 Task: Look for gluten-free products in the category "Cereal".
Action: Mouse moved to (742, 263)
Screenshot: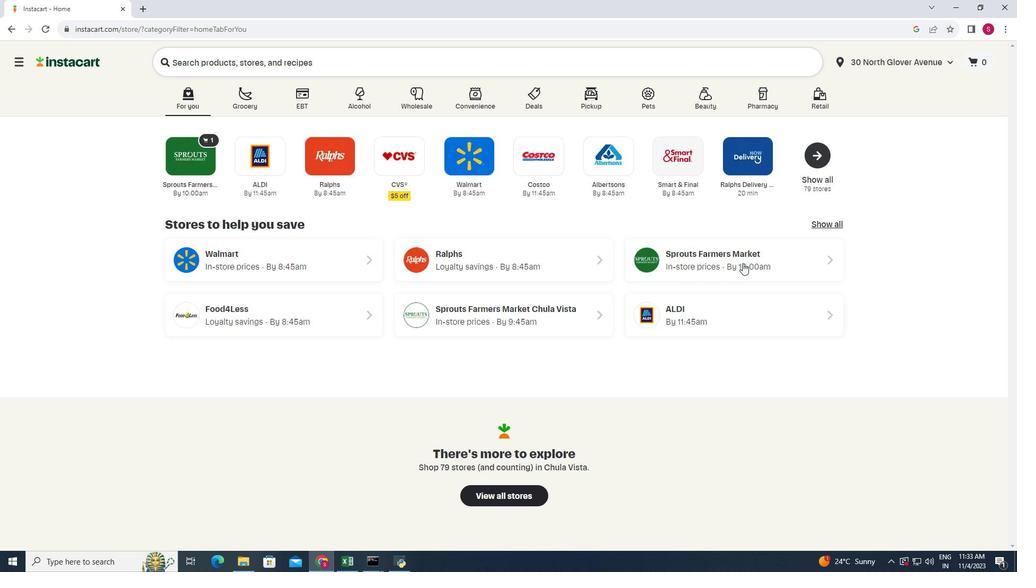 
Action: Mouse pressed left at (742, 263)
Screenshot: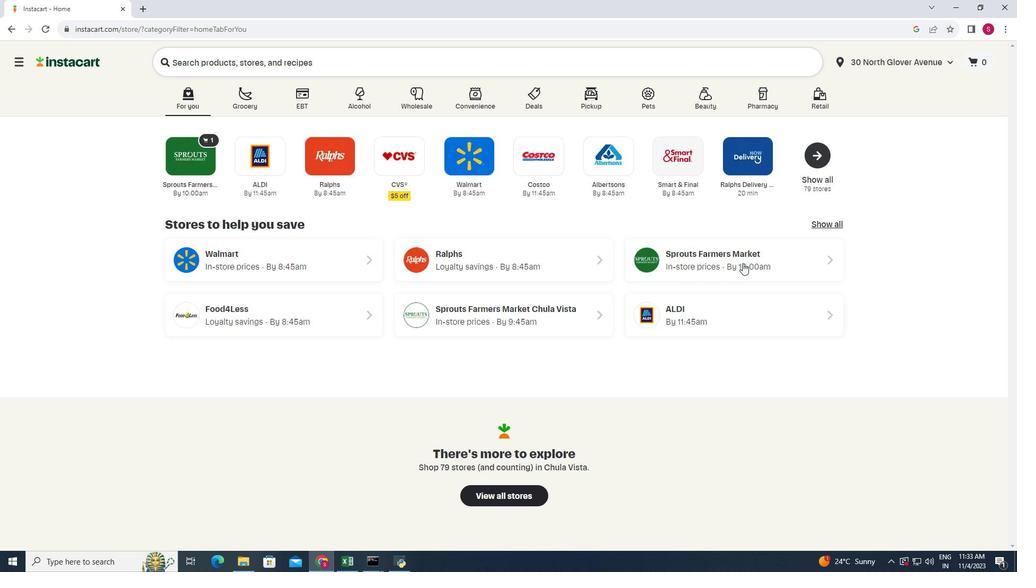 
Action: Mouse moved to (87, 307)
Screenshot: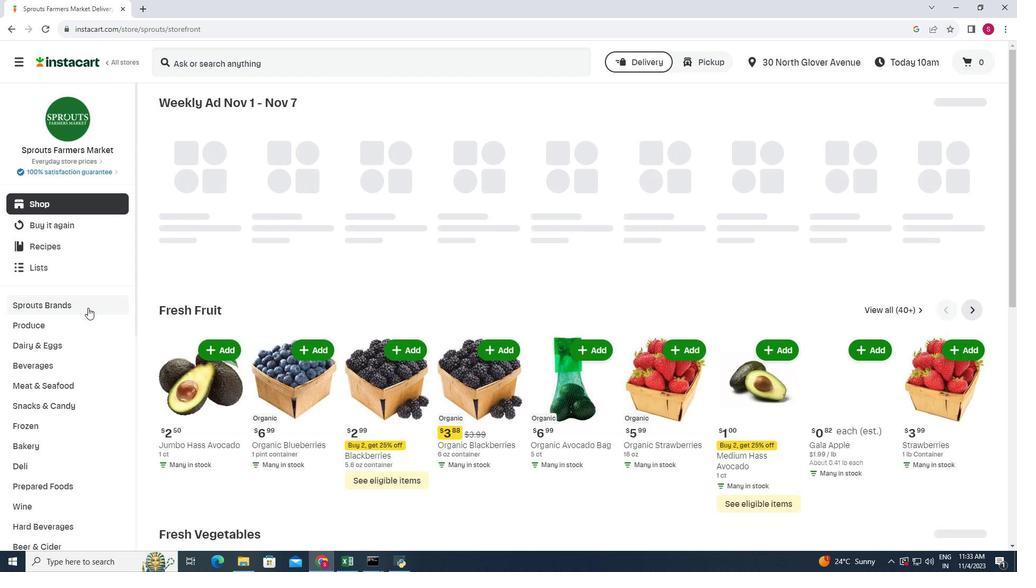
Action: Mouse scrolled (87, 307) with delta (0, 0)
Screenshot: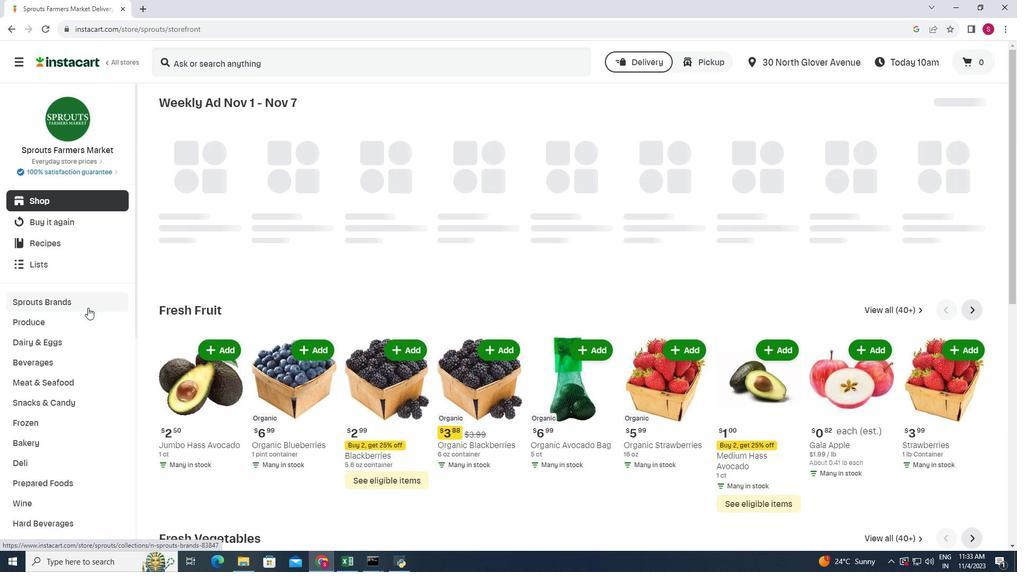 
Action: Mouse scrolled (87, 307) with delta (0, 0)
Screenshot: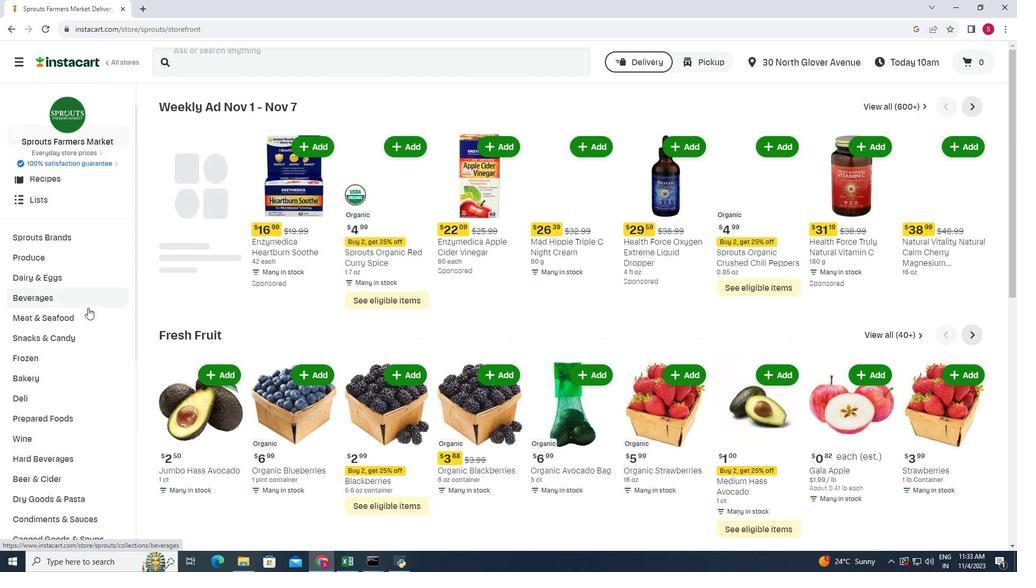 
Action: Mouse scrolled (87, 307) with delta (0, 0)
Screenshot: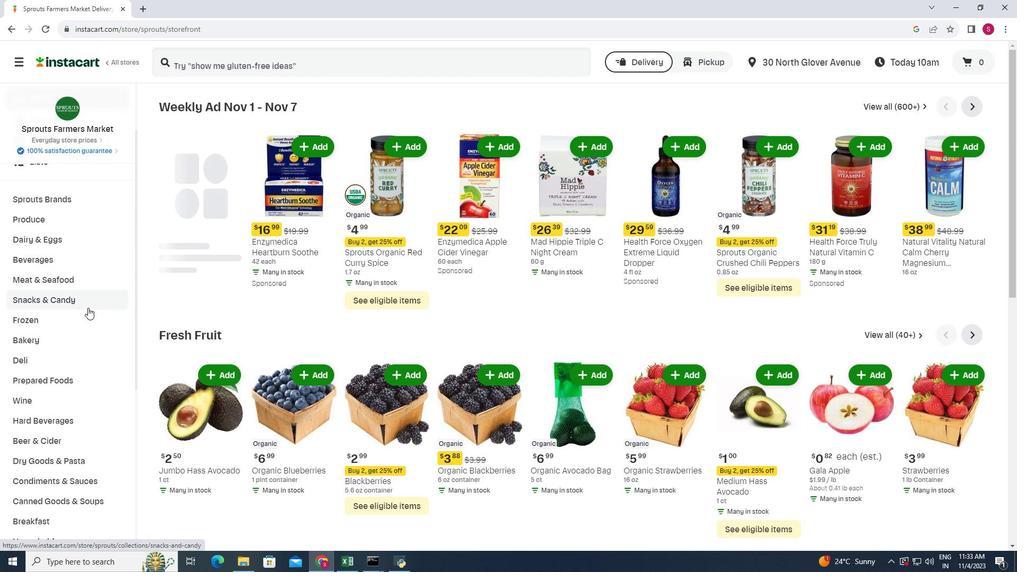 
Action: Mouse scrolled (87, 307) with delta (0, 0)
Screenshot: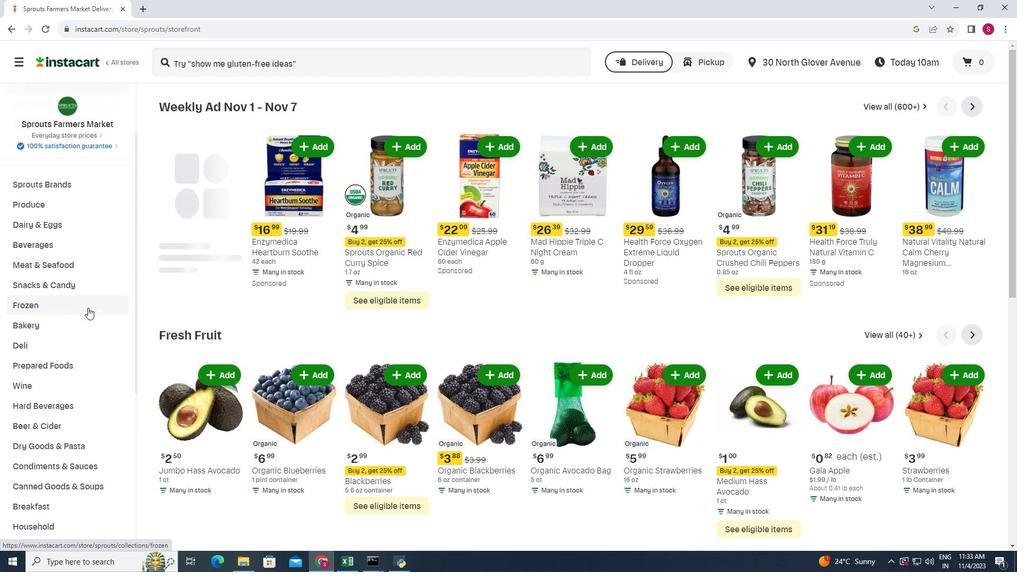 
Action: Mouse moved to (56, 464)
Screenshot: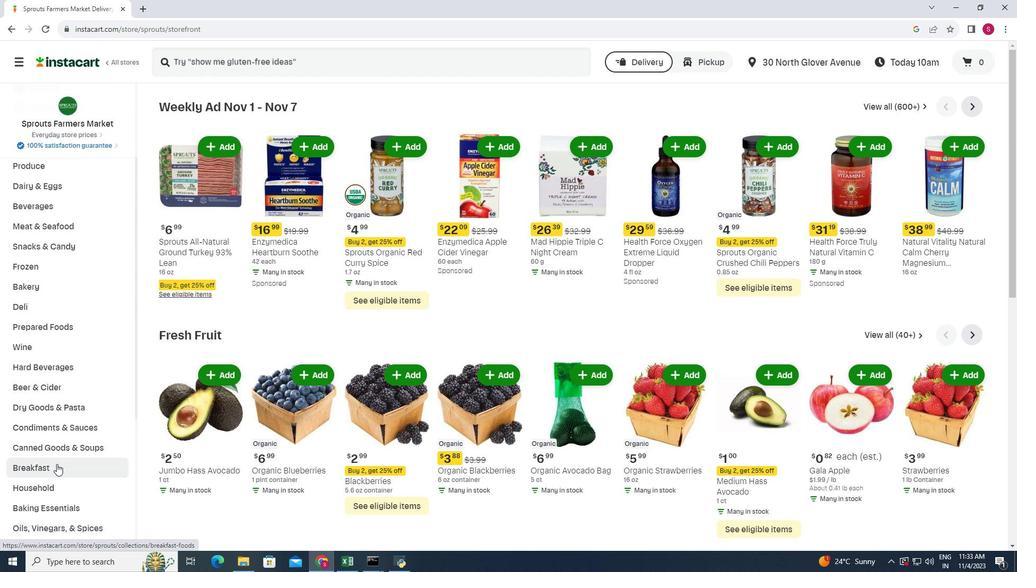 
Action: Mouse pressed left at (56, 464)
Screenshot: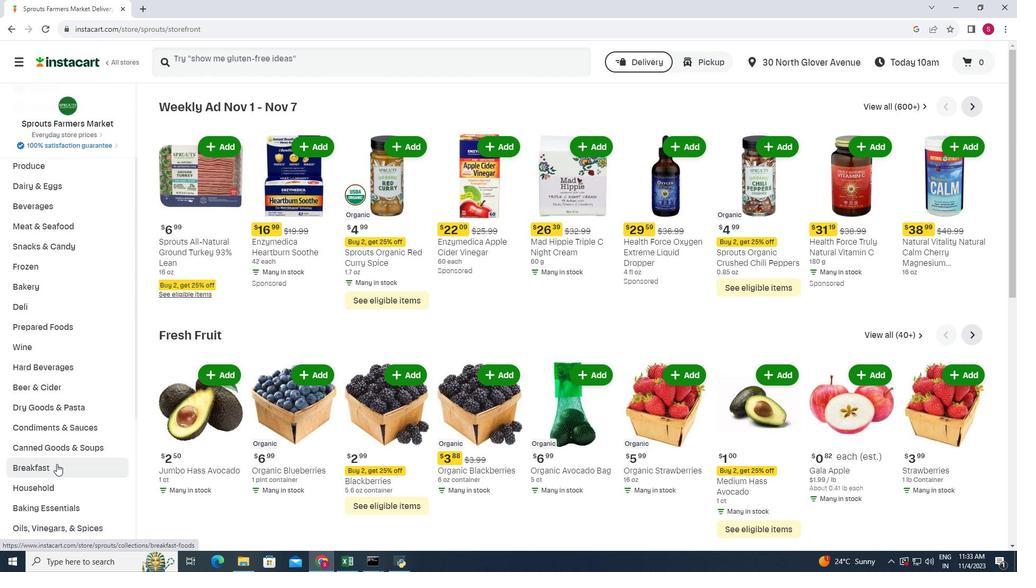 
Action: Mouse moved to (788, 130)
Screenshot: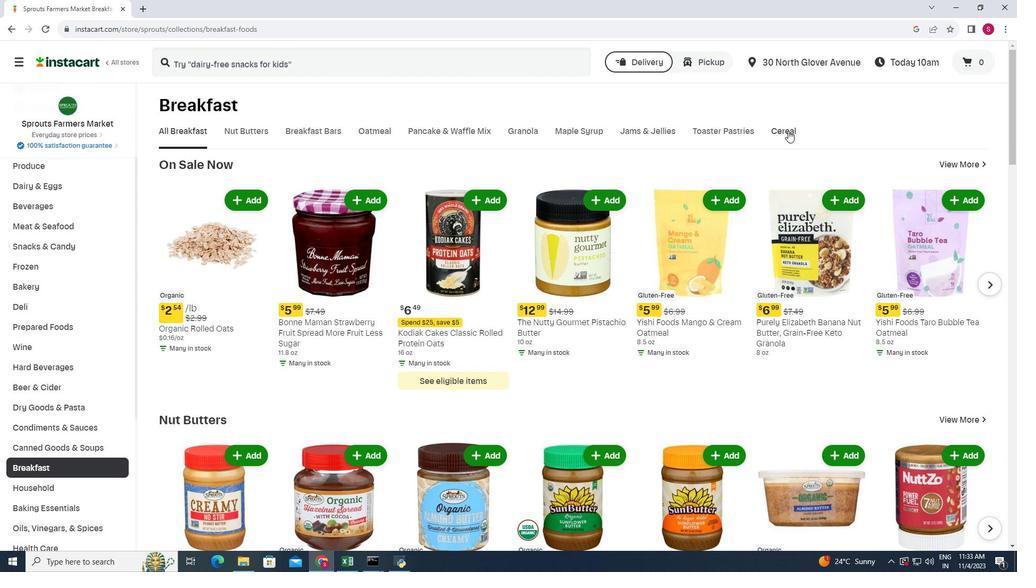 
Action: Mouse pressed left at (788, 130)
Screenshot: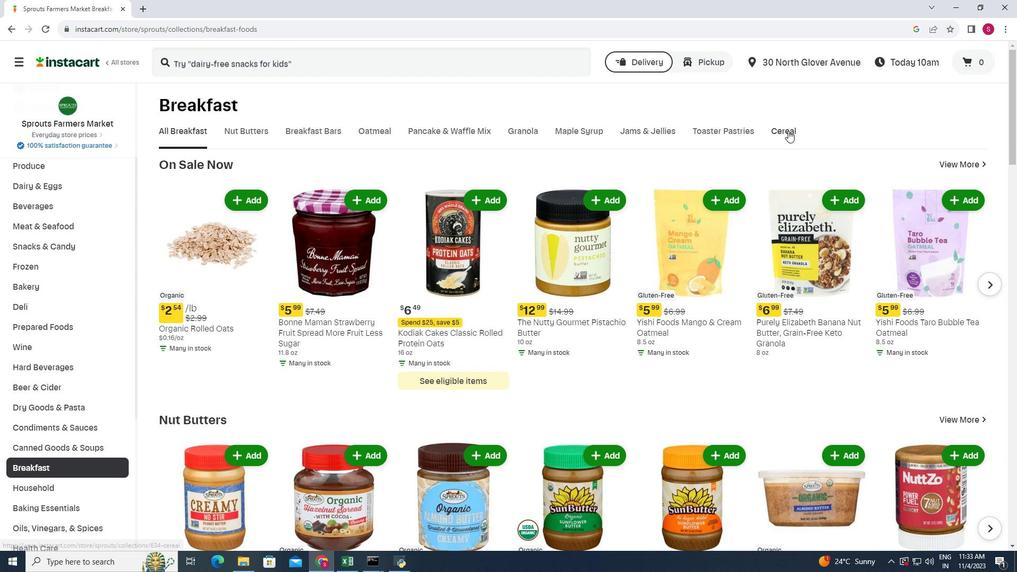 
Action: Mouse moved to (358, 169)
Screenshot: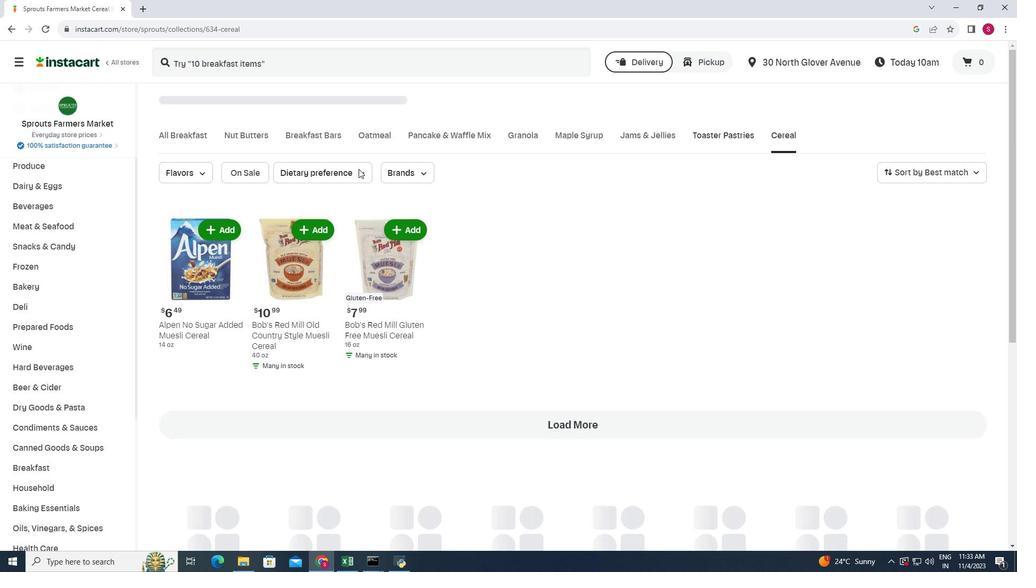 
Action: Mouse pressed left at (358, 169)
Screenshot: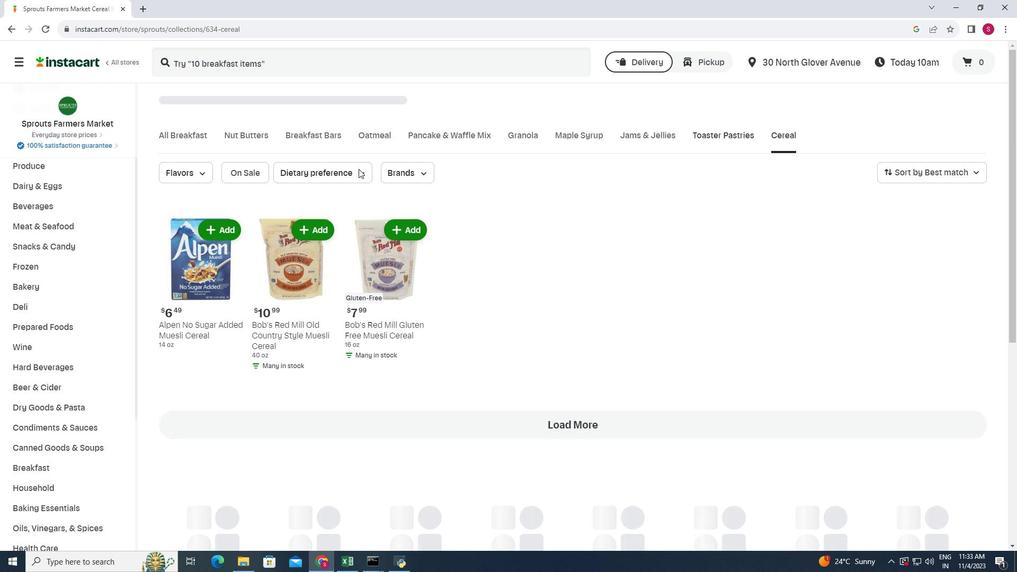 
Action: Mouse moved to (325, 220)
Screenshot: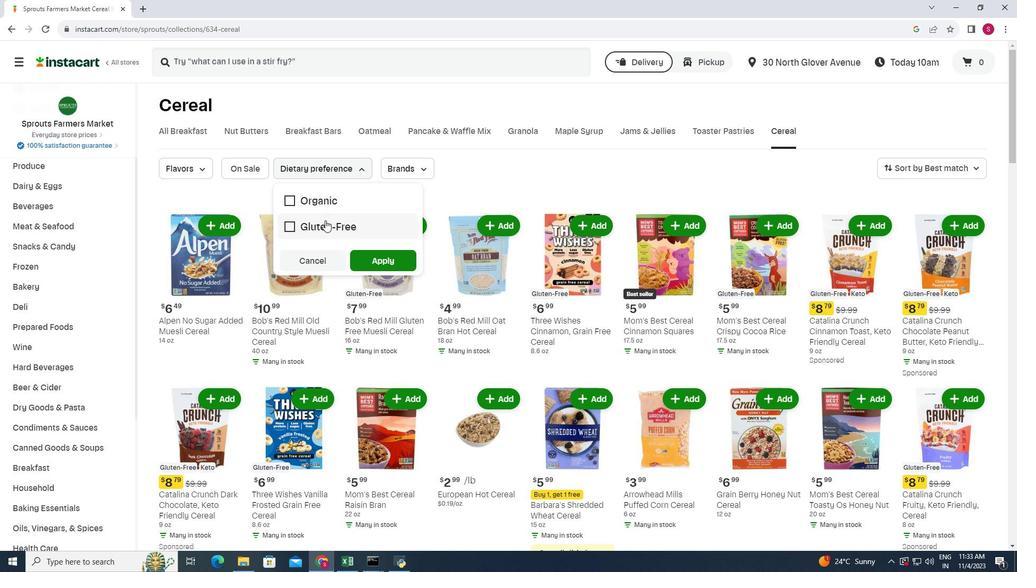 
Action: Mouse pressed left at (325, 220)
Screenshot: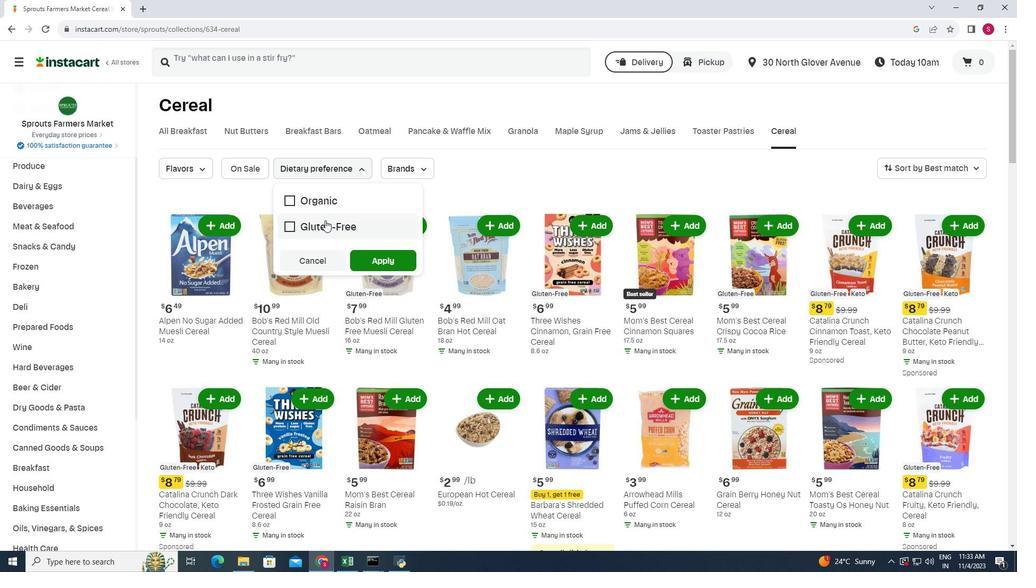 
Action: Mouse moved to (369, 261)
Screenshot: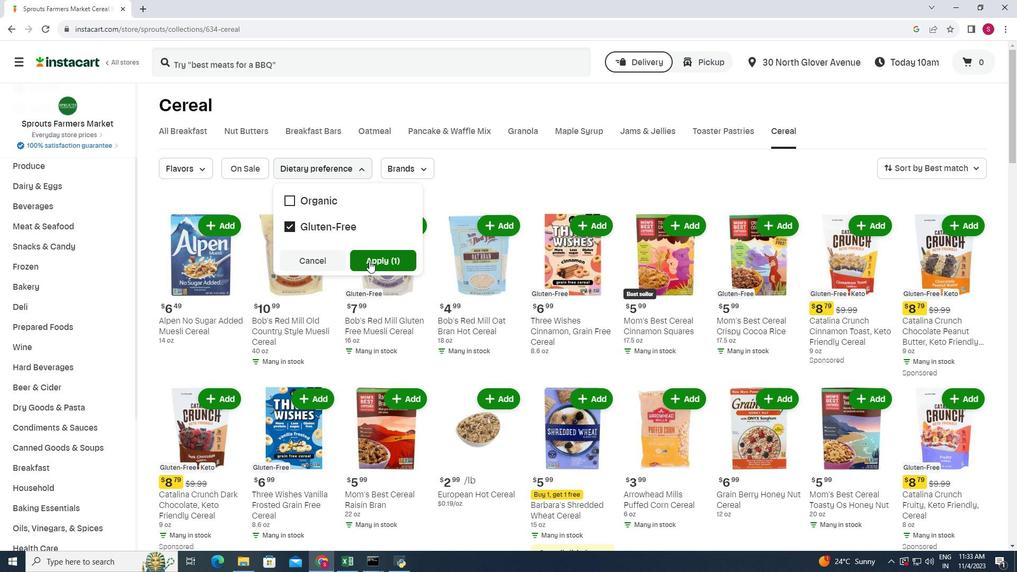 
Action: Mouse pressed left at (369, 261)
Screenshot: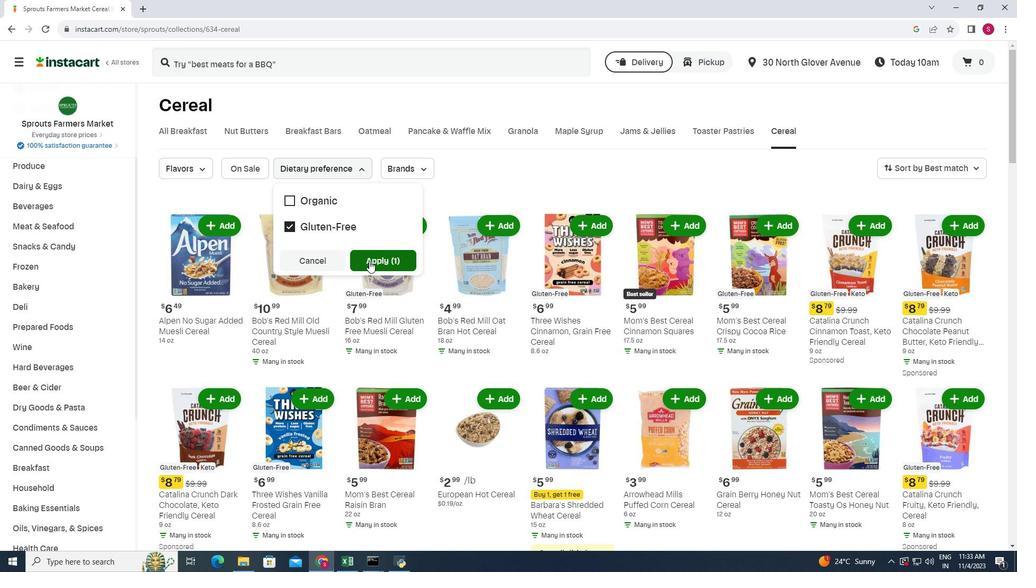 
Action: Mouse moved to (492, 204)
Screenshot: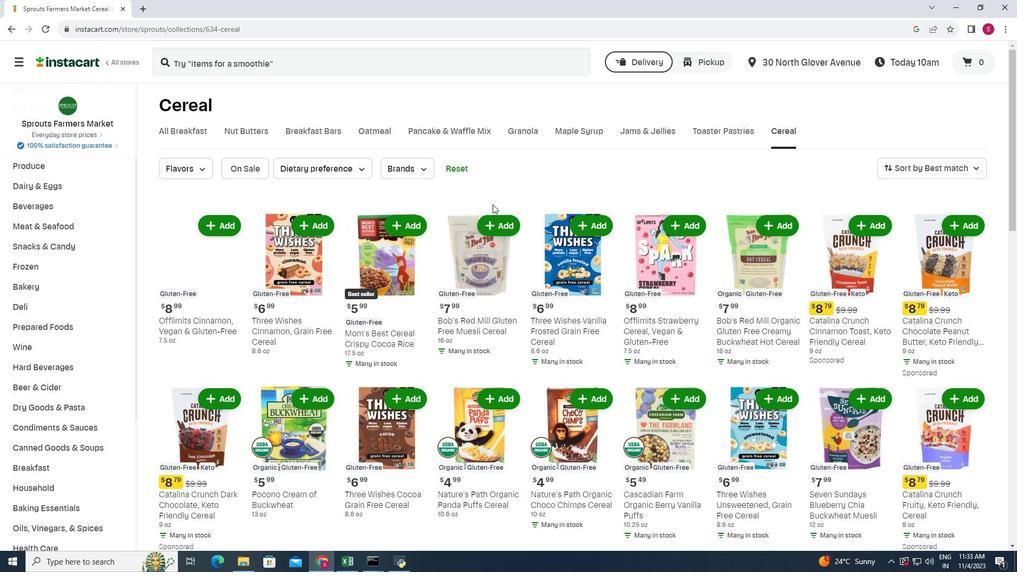 
Action: Mouse scrolled (492, 203) with delta (0, 0)
Screenshot: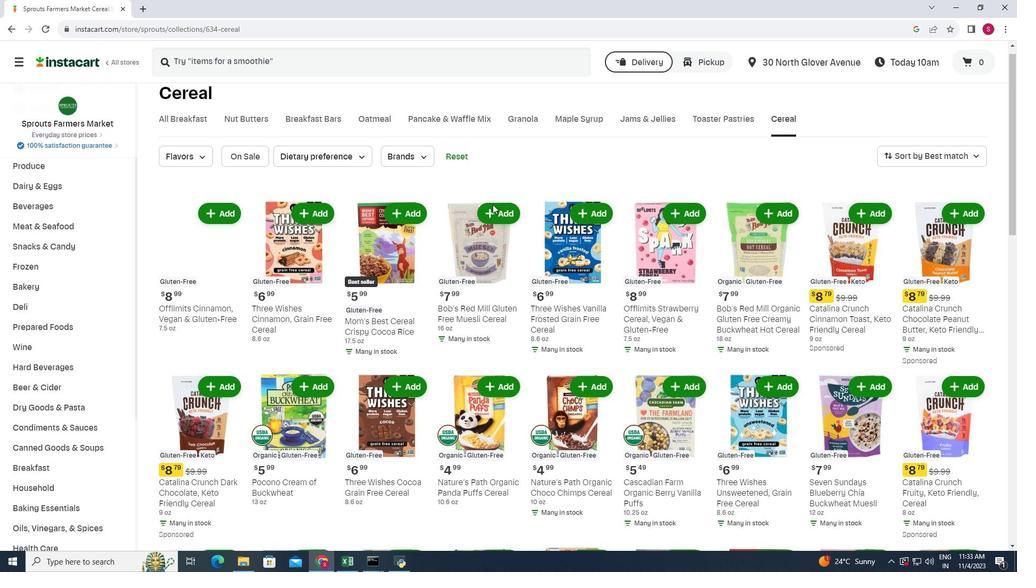 
Action: Mouse scrolled (492, 203) with delta (0, 0)
Screenshot: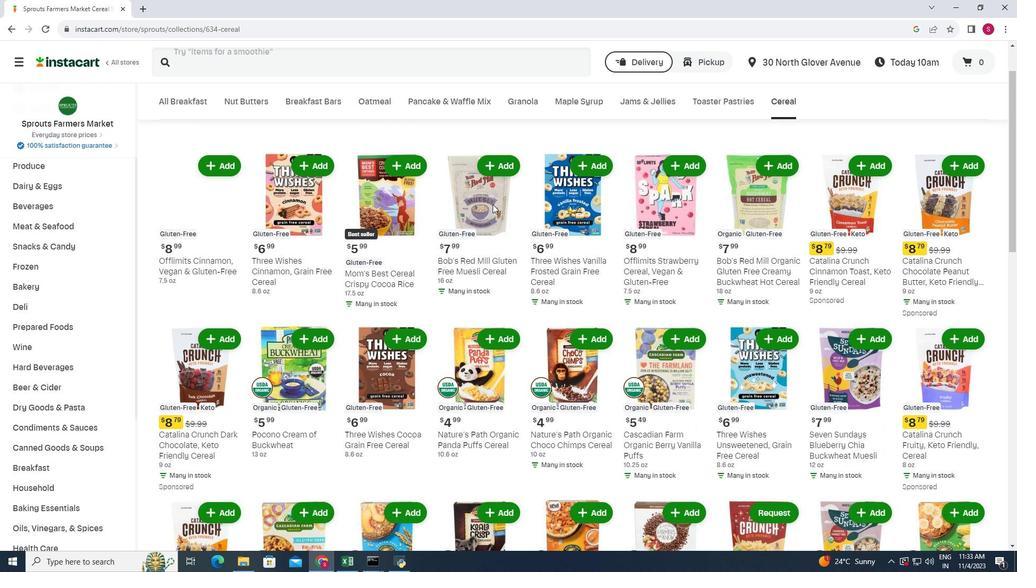 
Action: Mouse scrolled (492, 203) with delta (0, 0)
Screenshot: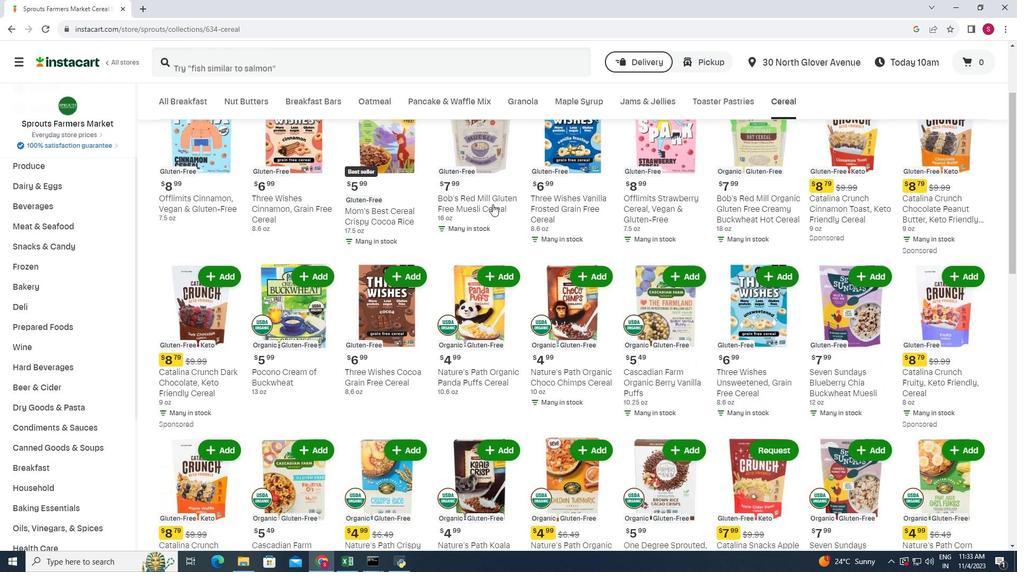 
Action: Mouse scrolled (492, 203) with delta (0, 0)
Screenshot: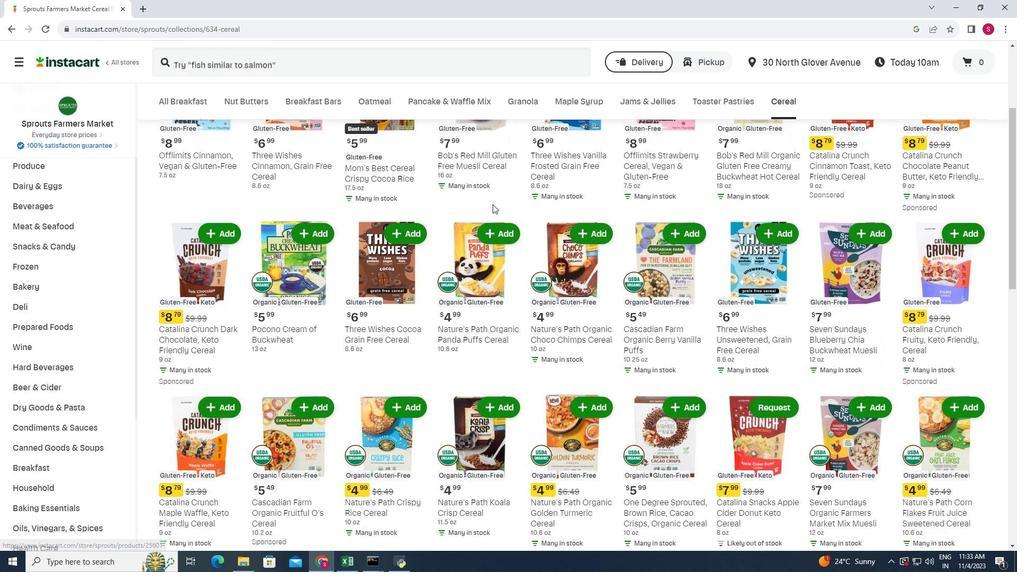
Action: Mouse moved to (493, 204)
Screenshot: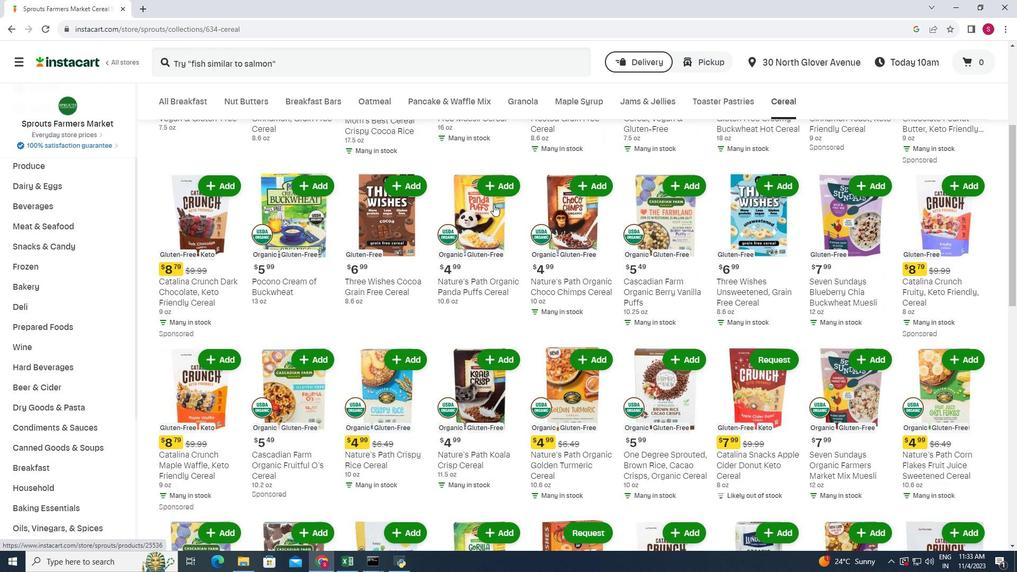 
Action: Mouse scrolled (493, 203) with delta (0, 0)
Screenshot: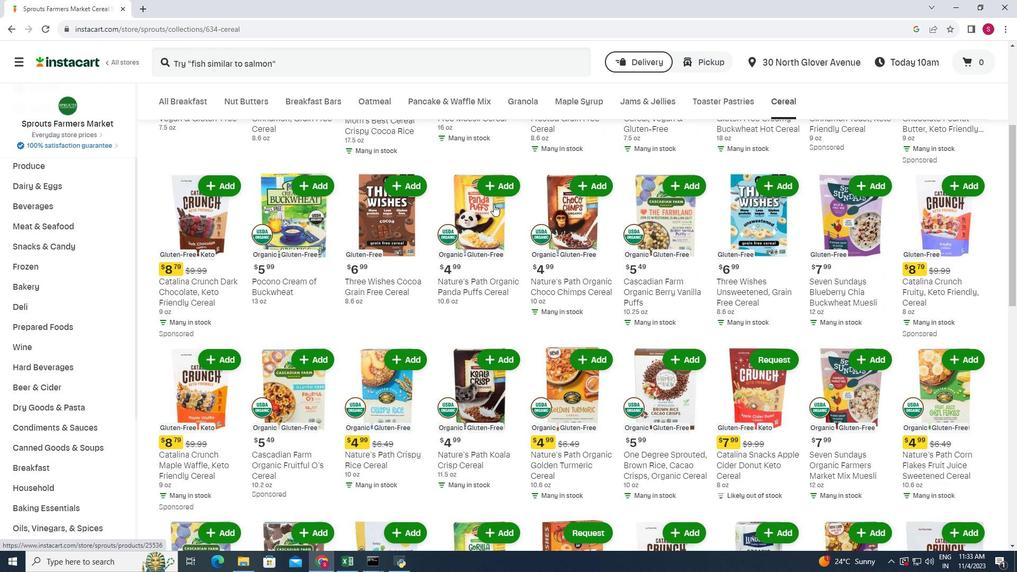 
Action: Mouse moved to (493, 204)
Screenshot: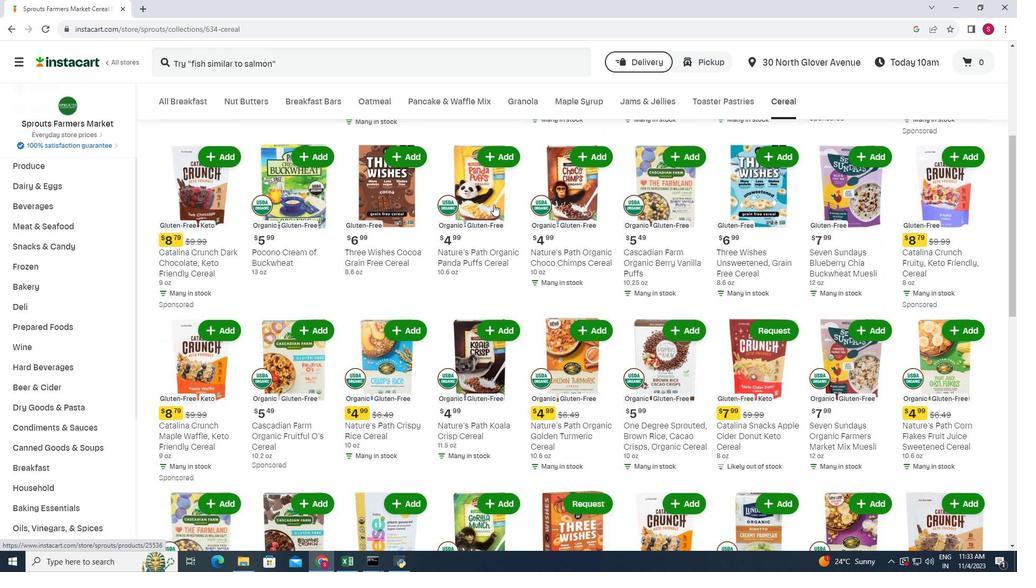 
Action: Mouse scrolled (493, 203) with delta (0, 0)
Screenshot: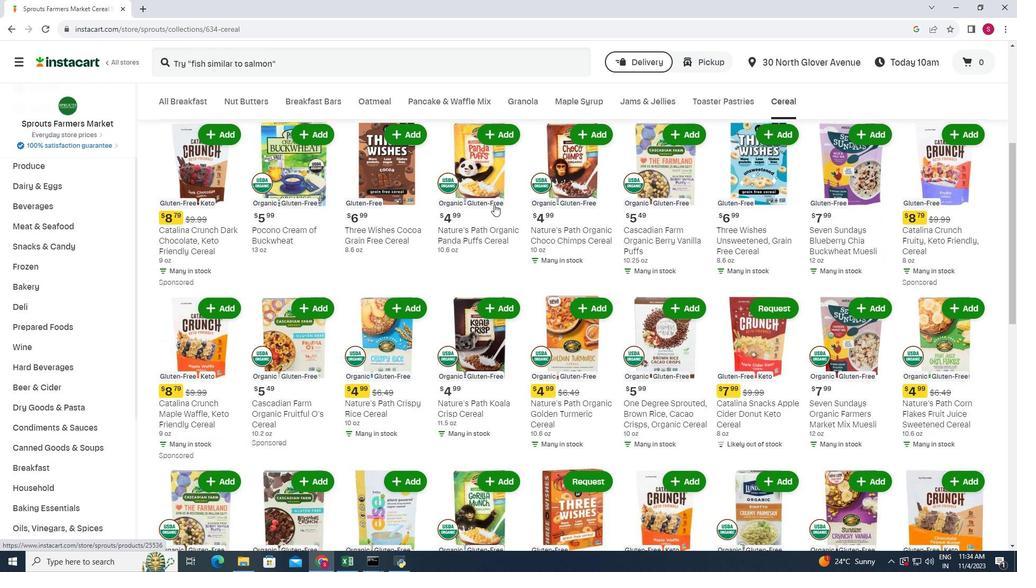 
Action: Mouse moved to (494, 204)
Screenshot: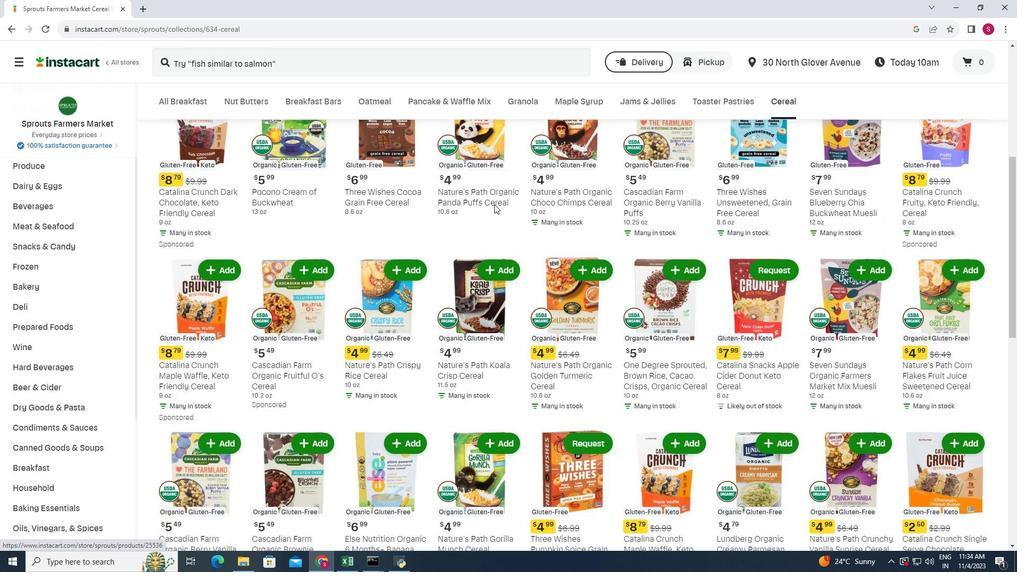 
Action: Mouse scrolled (494, 203) with delta (0, 0)
Screenshot: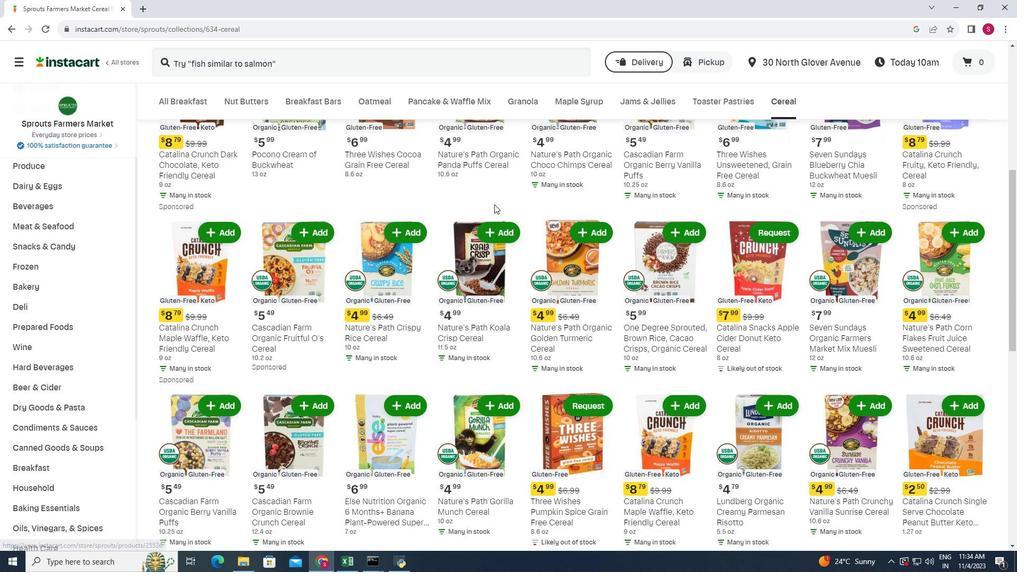 
Action: Mouse scrolled (494, 203) with delta (0, 0)
Screenshot: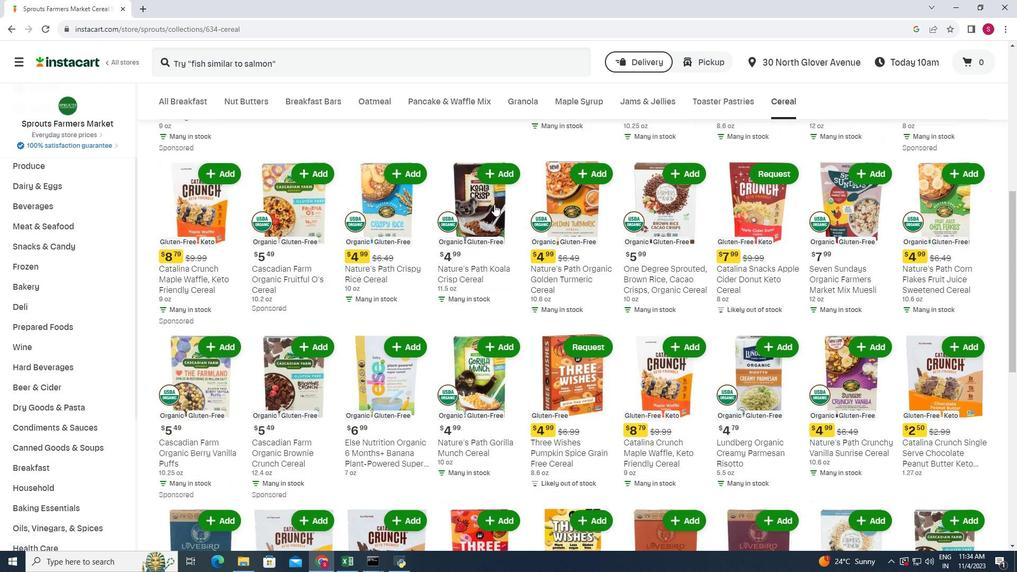 
Action: Mouse scrolled (494, 203) with delta (0, 0)
Screenshot: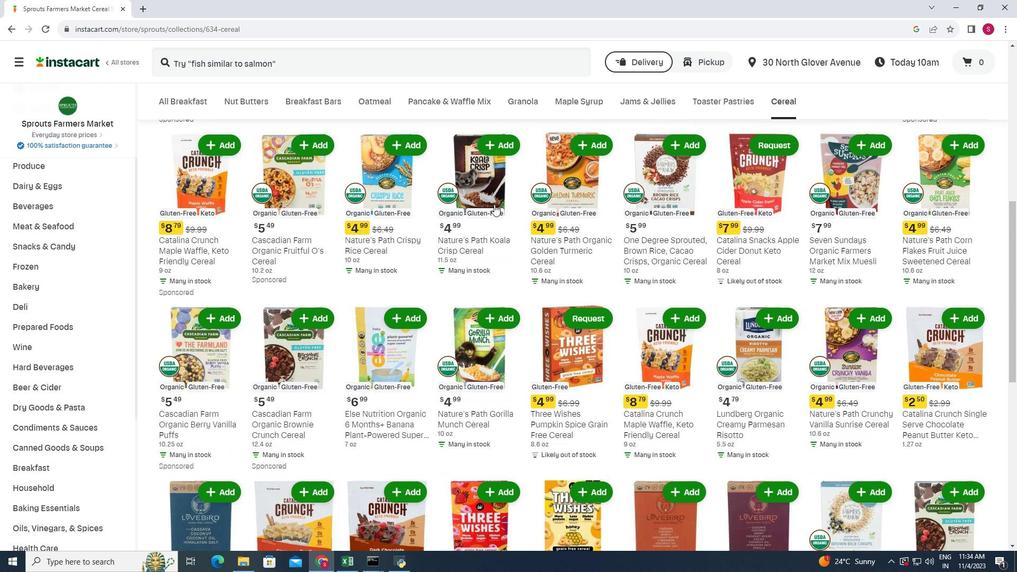 
Action: Mouse scrolled (494, 203) with delta (0, 0)
Screenshot: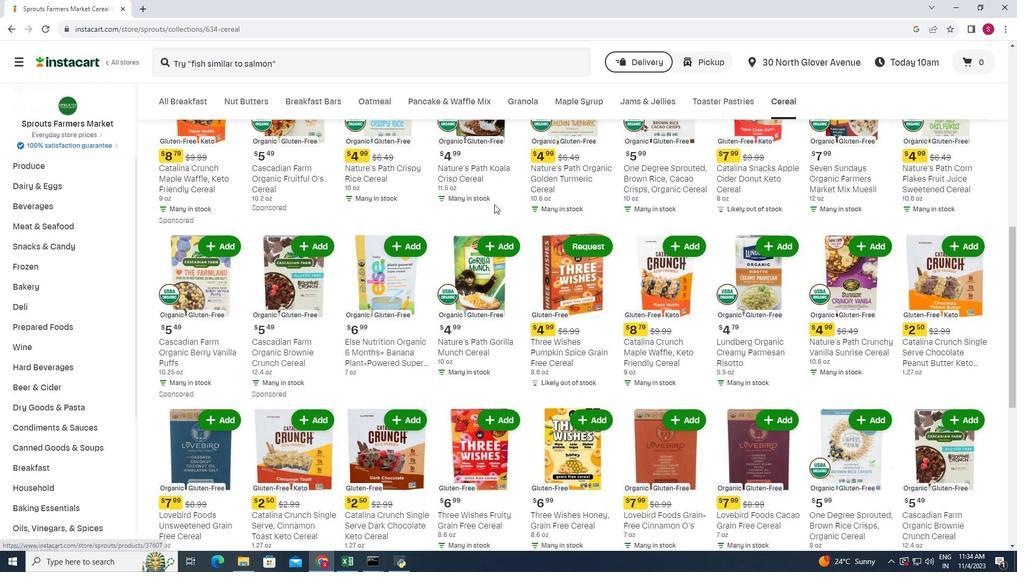 
Action: Mouse scrolled (494, 203) with delta (0, 0)
Screenshot: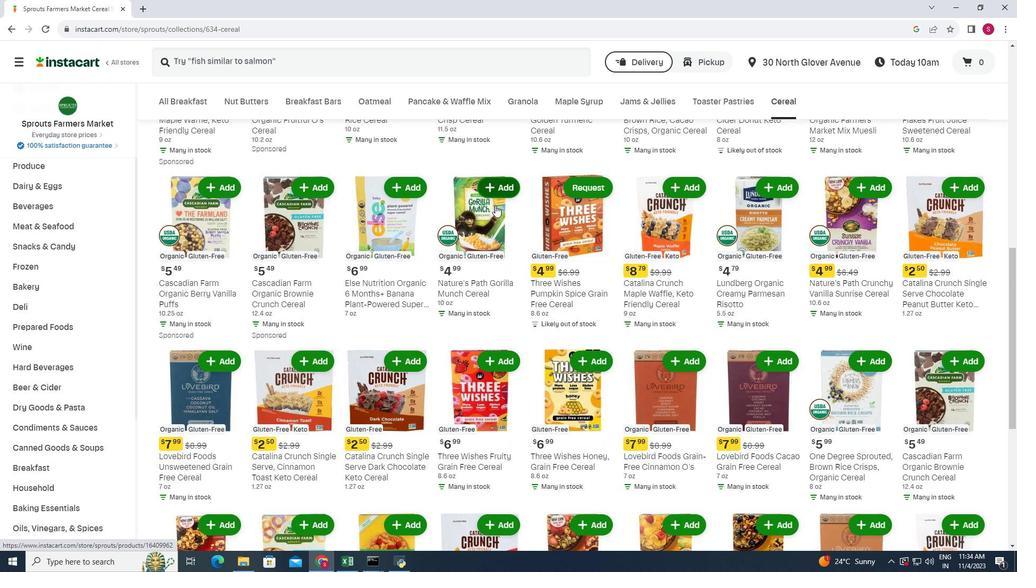
Action: Mouse moved to (494, 204)
Screenshot: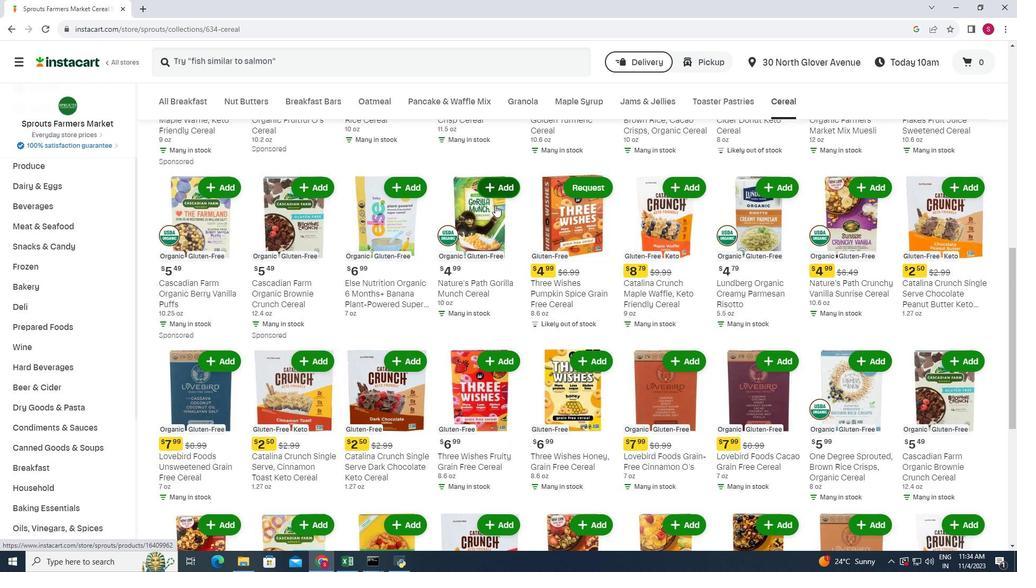
Action: Mouse scrolled (494, 203) with delta (0, 0)
Screenshot: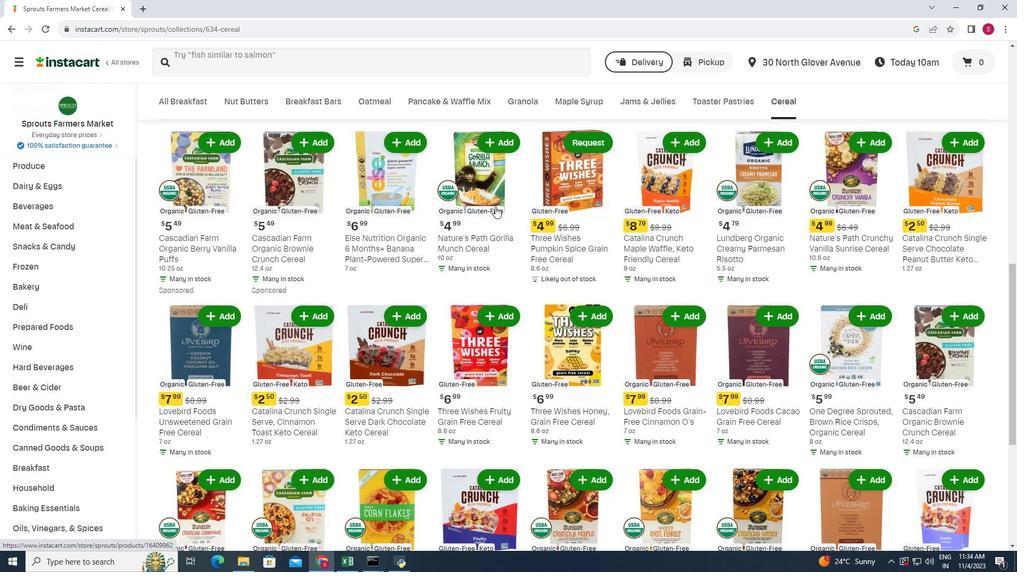 
Action: Mouse moved to (495, 206)
Screenshot: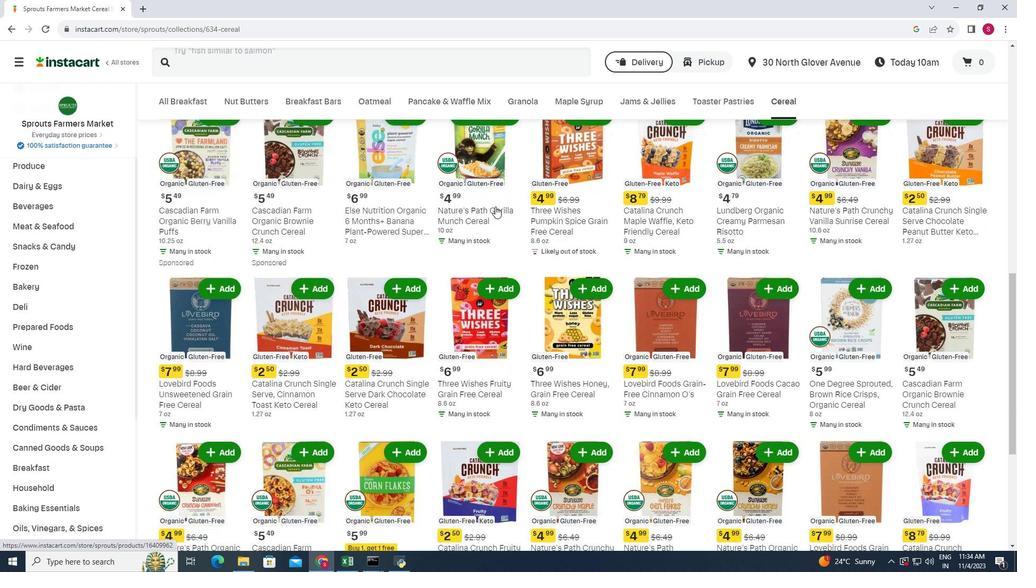 
Action: Mouse scrolled (495, 206) with delta (0, 0)
Screenshot: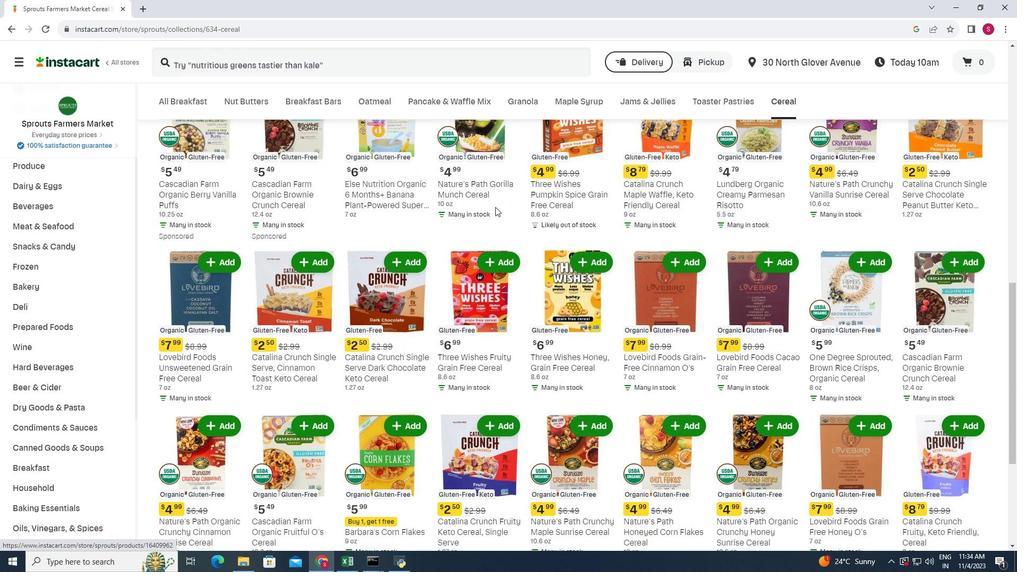 
Action: Mouse moved to (495, 207)
Screenshot: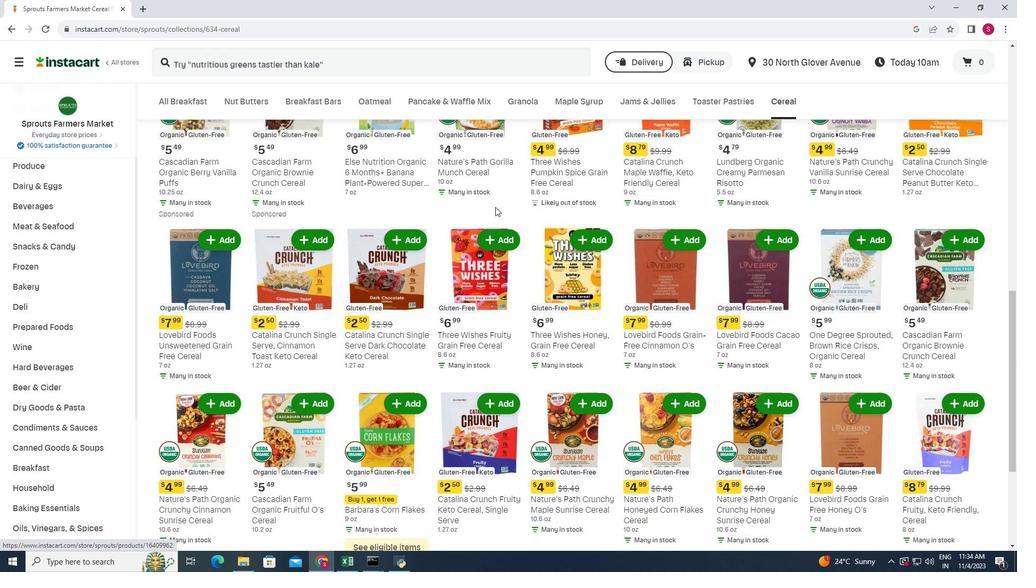 
Action: Mouse scrolled (495, 206) with delta (0, 0)
Screenshot: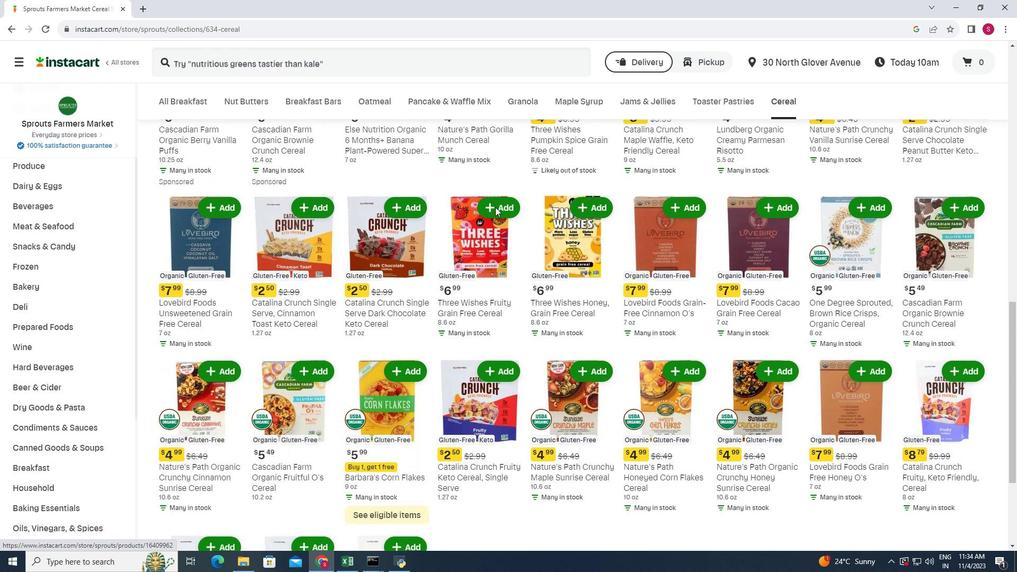
Action: Mouse scrolled (495, 206) with delta (0, 0)
Screenshot: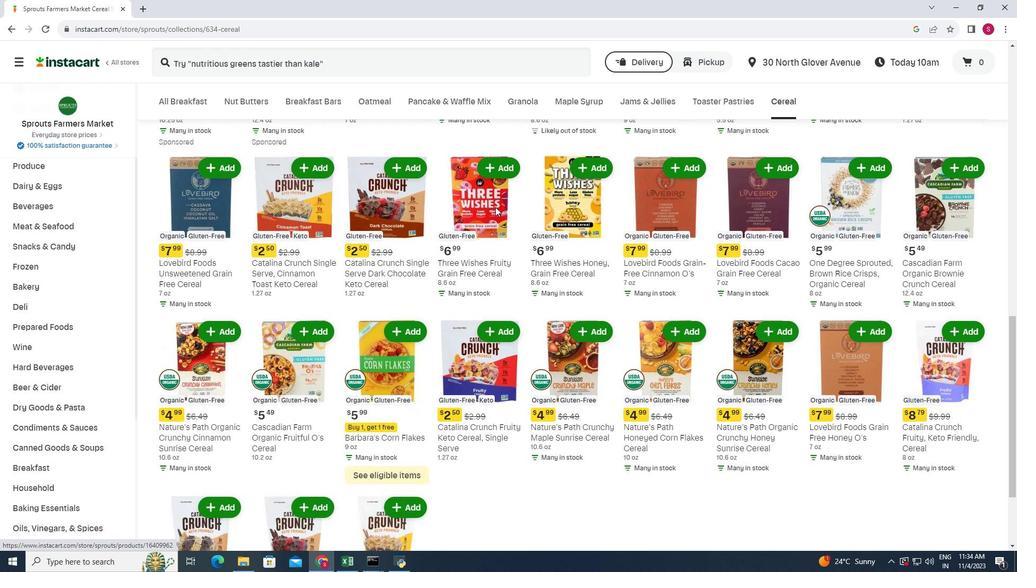 
Action: Mouse scrolled (495, 206) with delta (0, 0)
Screenshot: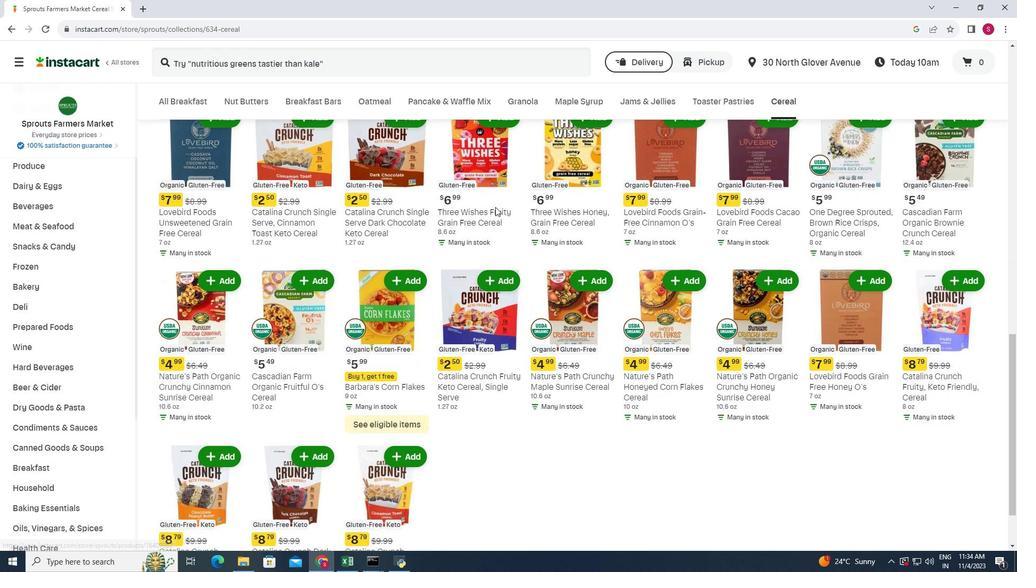 
Action: Mouse moved to (495, 208)
Screenshot: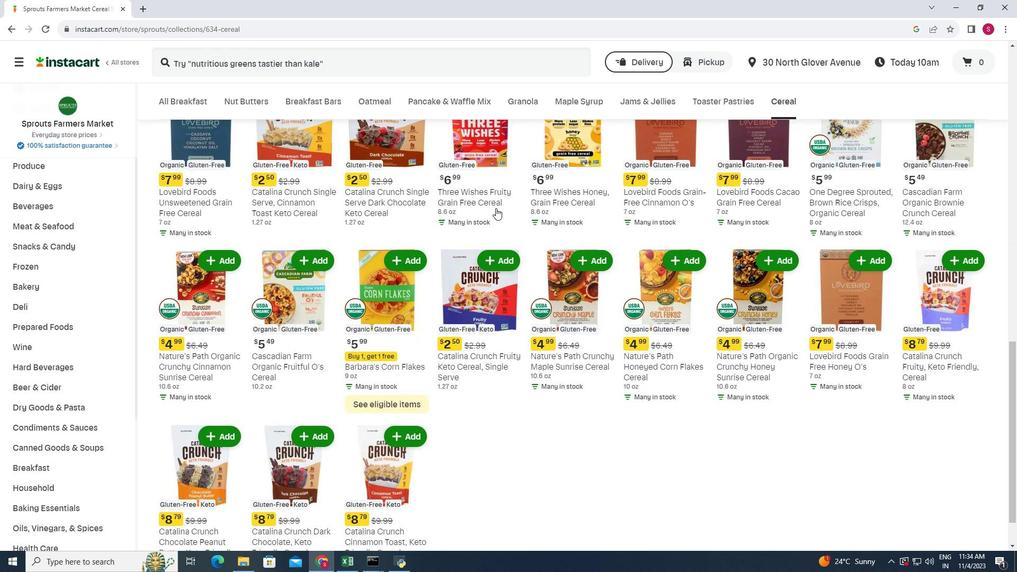 
Action: Mouse scrolled (495, 207) with delta (0, 0)
Screenshot: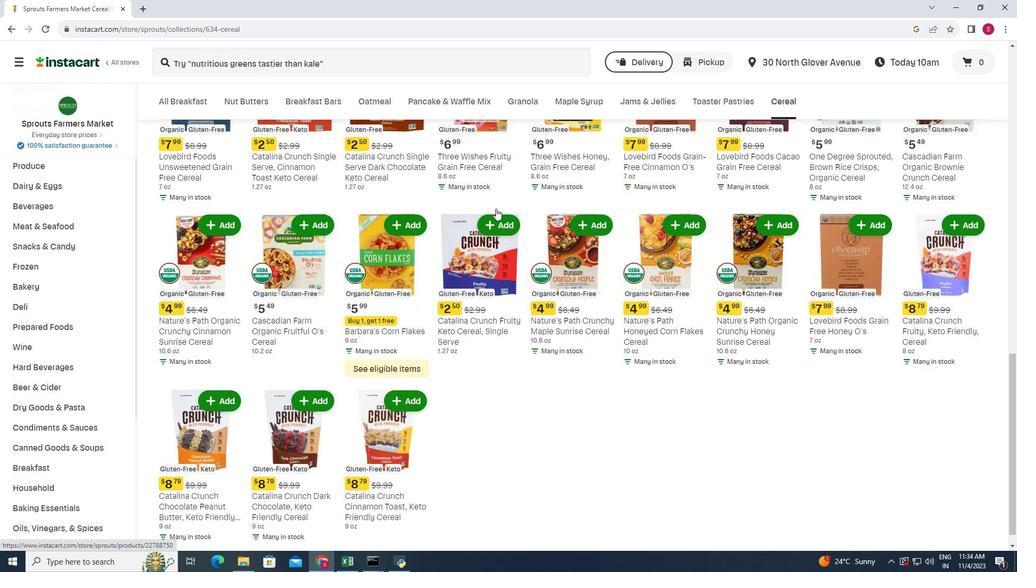 
Action: Mouse moved to (495, 208)
Screenshot: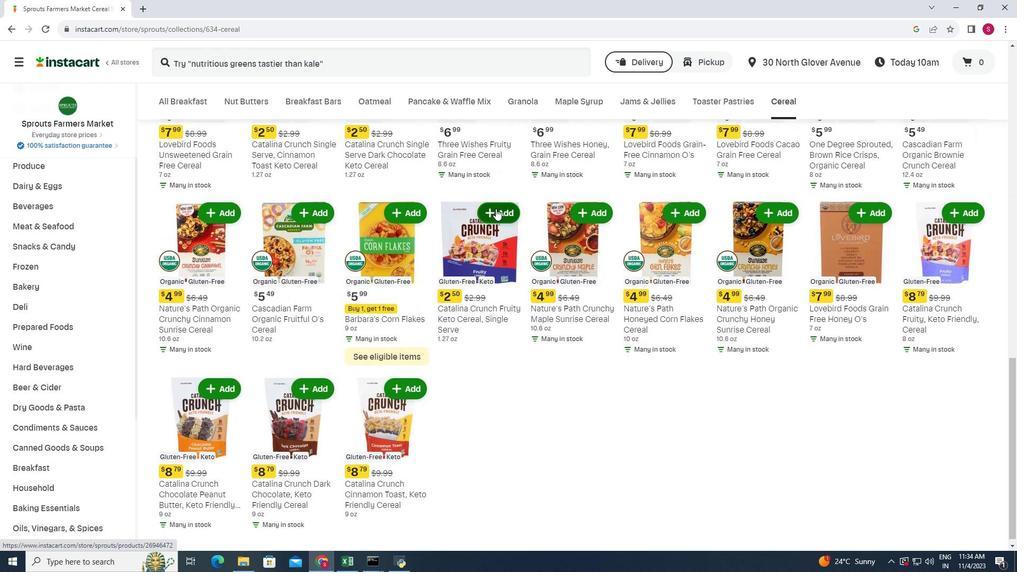 
